 Task: Add Sliced Hot Pepper Jack Rbst Free to the cart.
Action: Mouse moved to (762, 265)
Screenshot: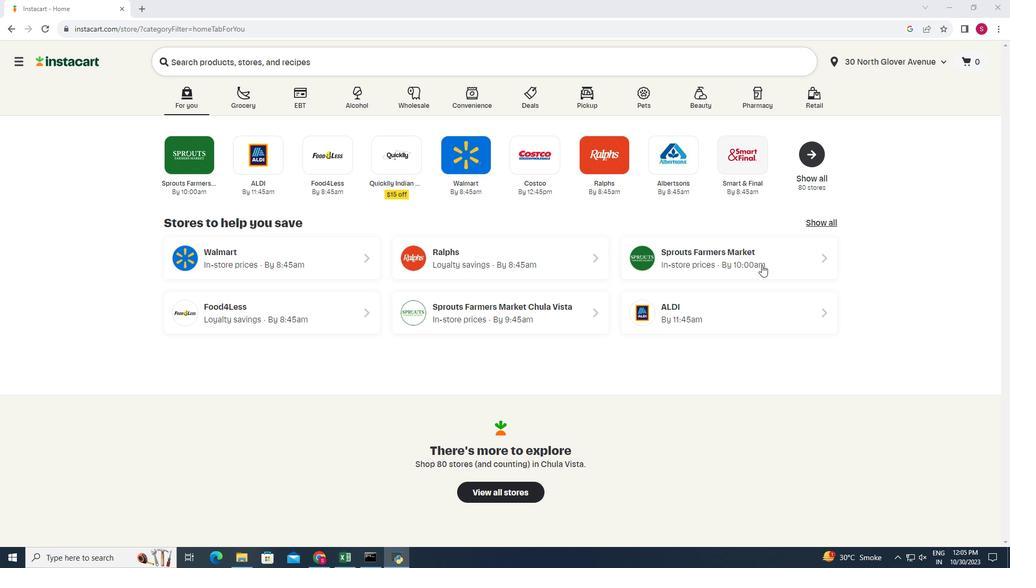 
Action: Mouse pressed left at (762, 265)
Screenshot: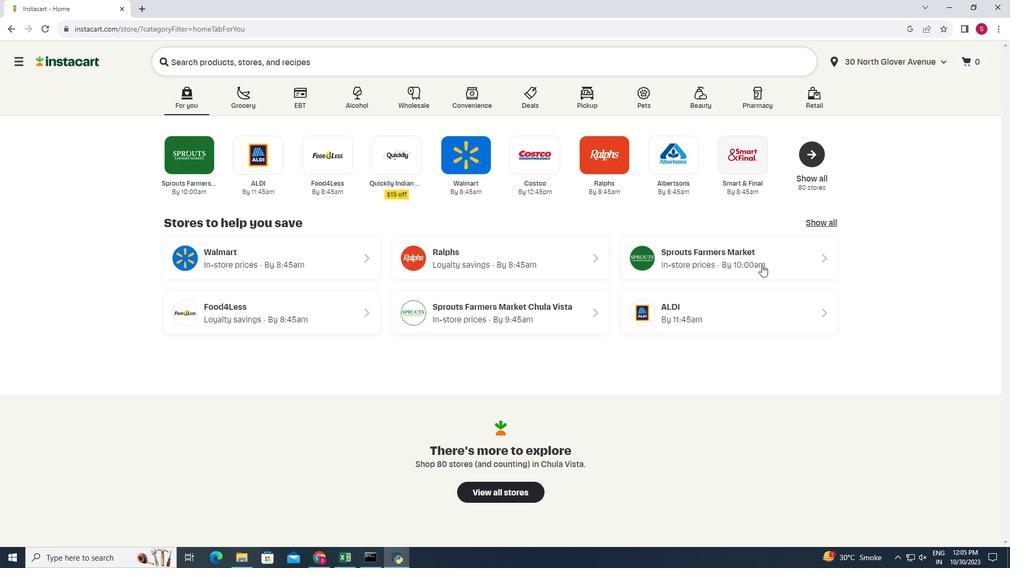 
Action: Mouse moved to (31, 463)
Screenshot: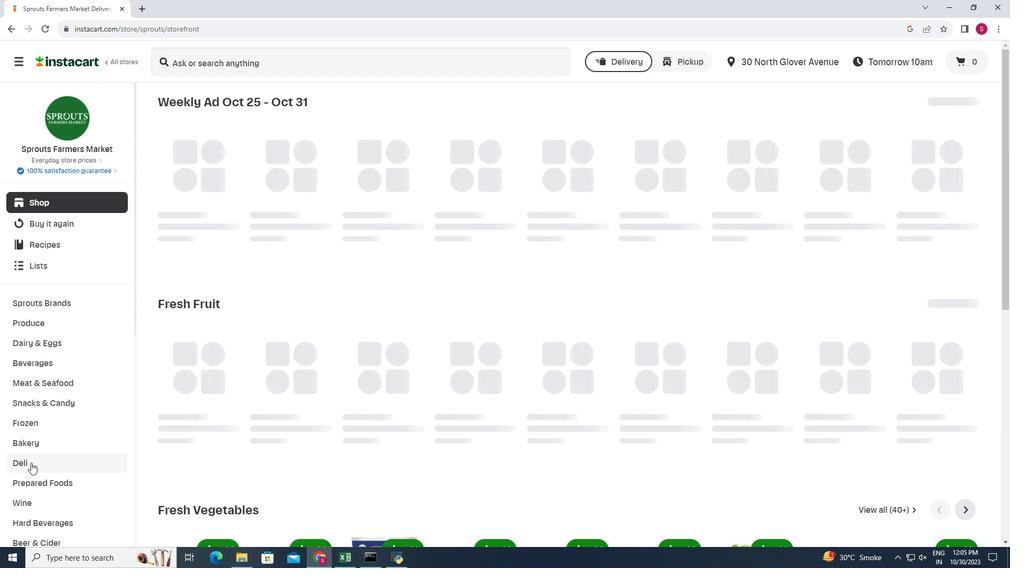 
Action: Mouse pressed left at (31, 463)
Screenshot: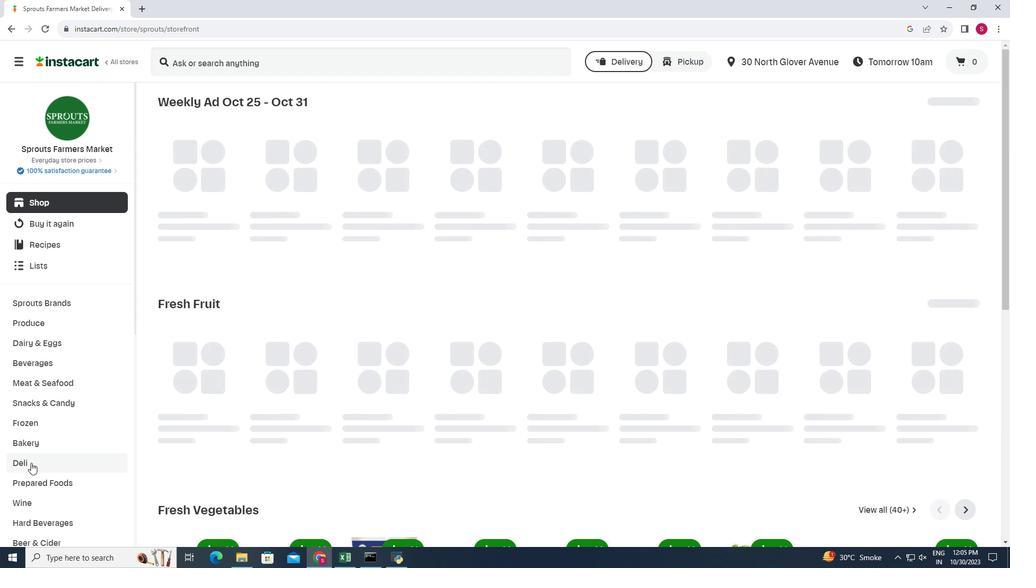 
Action: Mouse moved to (277, 132)
Screenshot: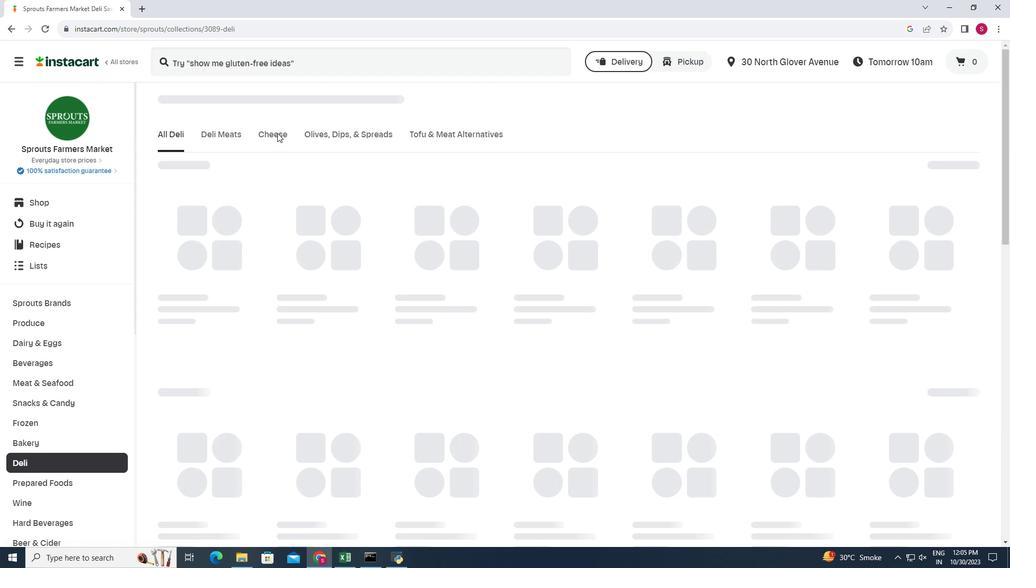 
Action: Mouse pressed left at (277, 132)
Screenshot: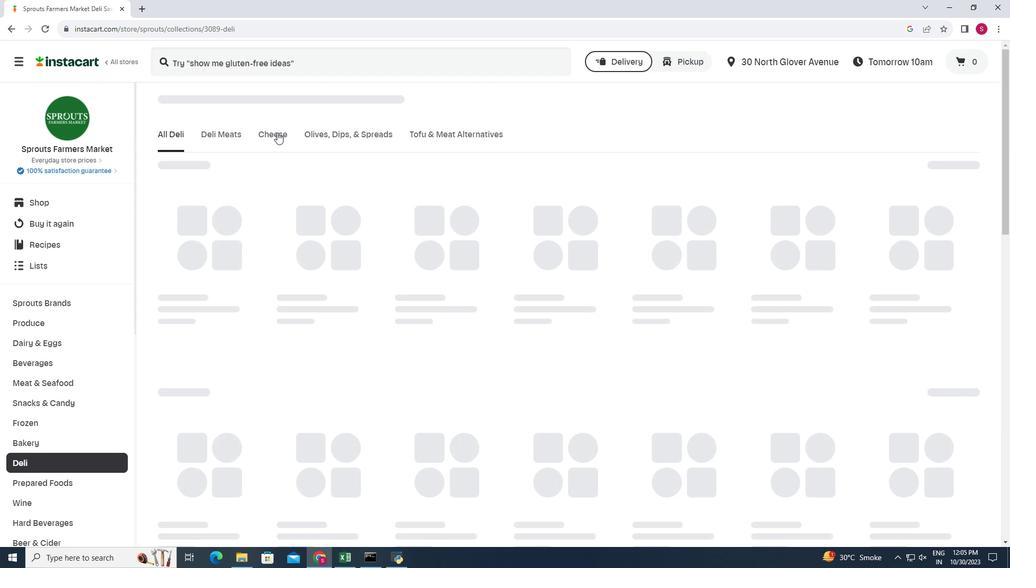 
Action: Mouse moved to (991, 172)
Screenshot: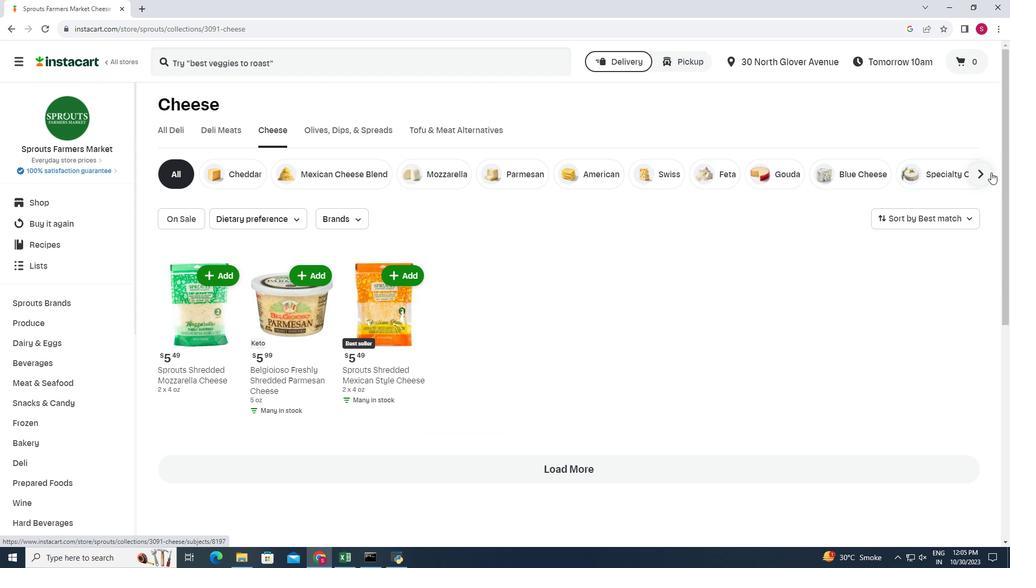 
Action: Mouse pressed left at (991, 172)
Screenshot: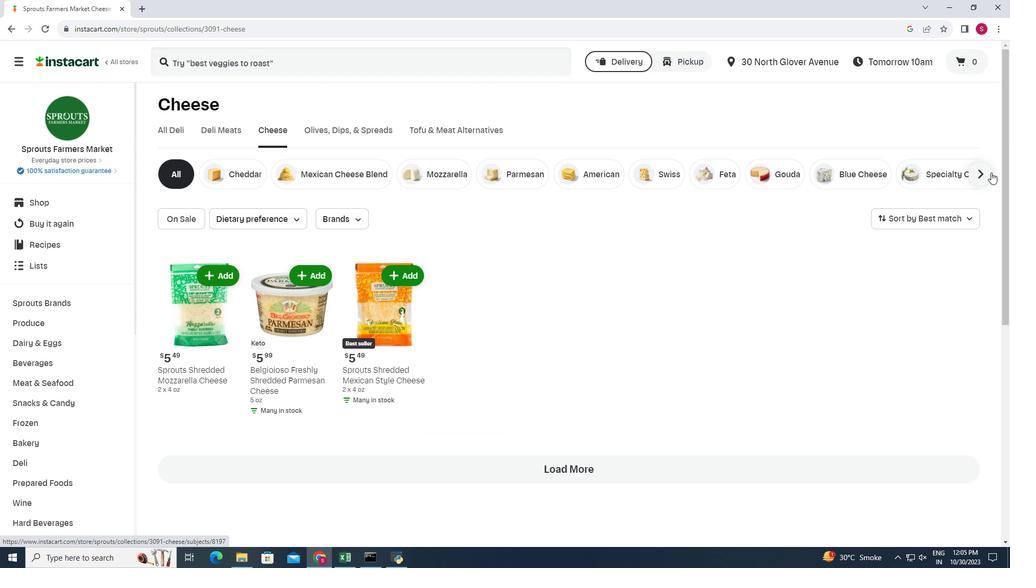 
Action: Mouse moved to (988, 172)
Screenshot: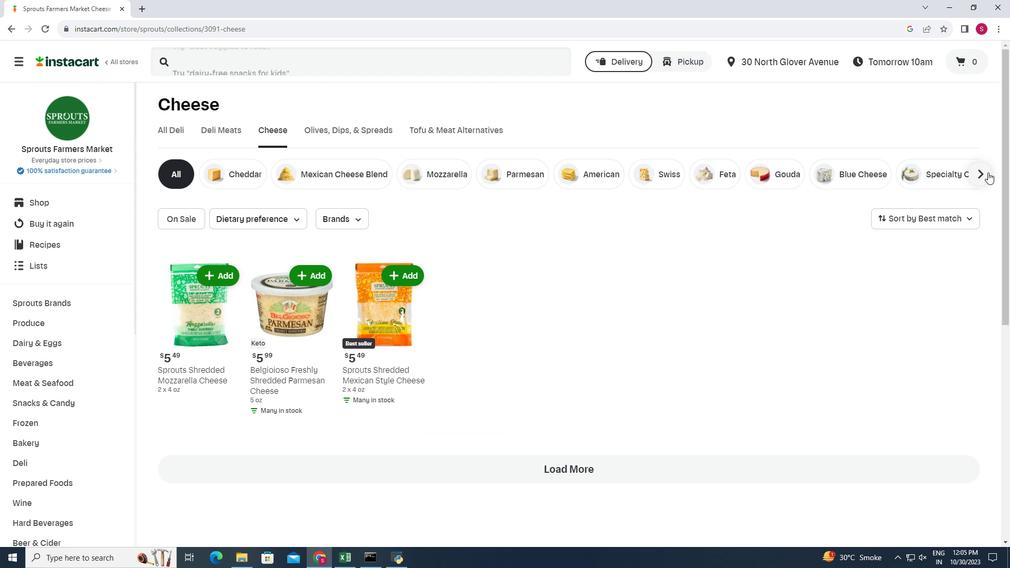 
Action: Mouse pressed left at (988, 172)
Screenshot: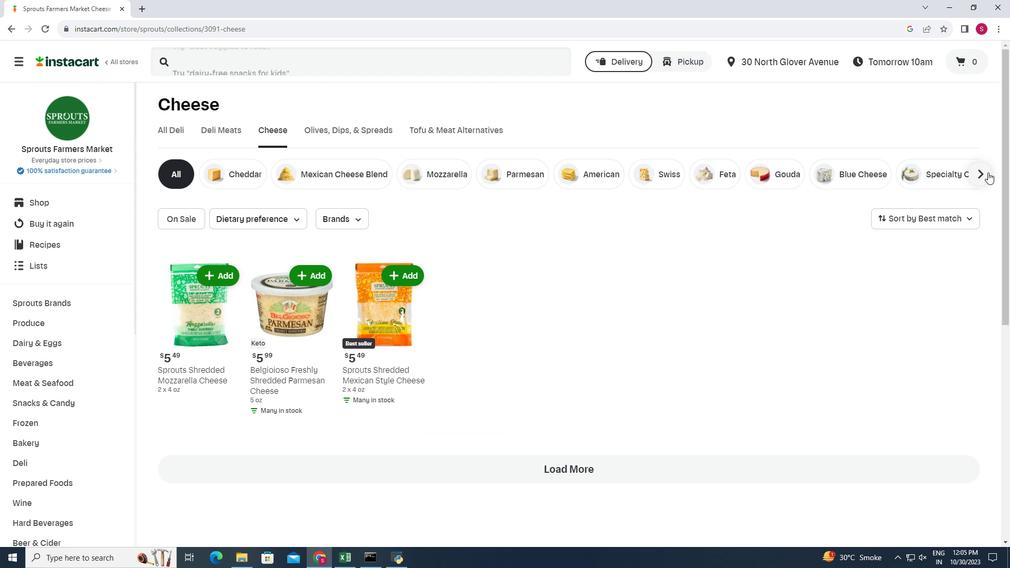 
Action: Mouse moved to (943, 176)
Screenshot: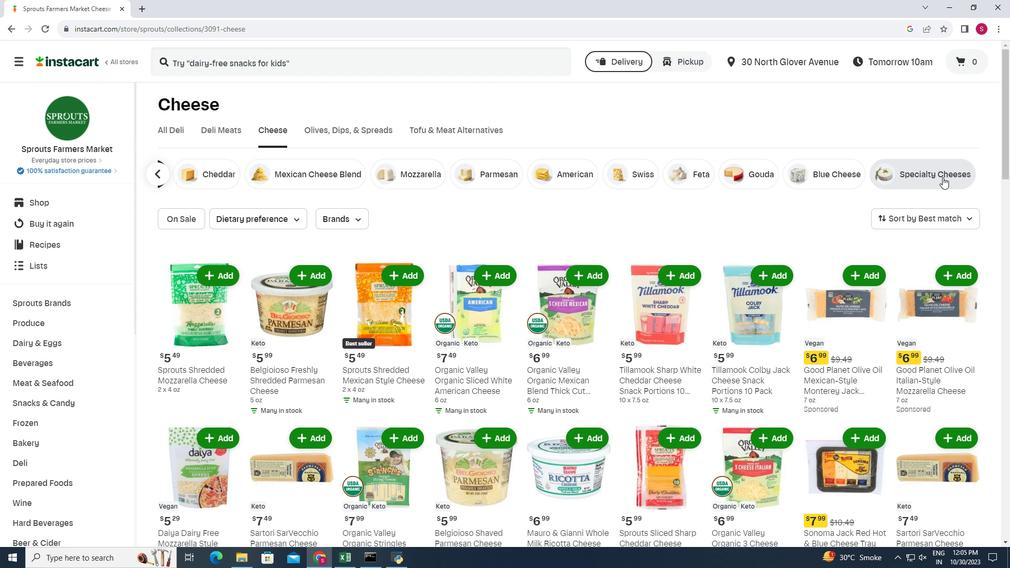 
Action: Mouse pressed left at (943, 176)
Screenshot: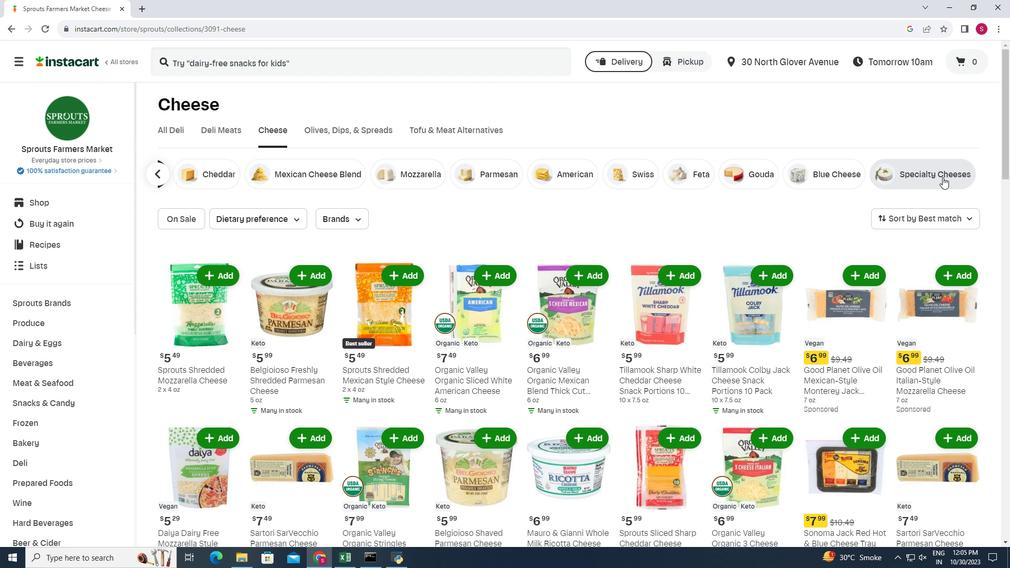 
Action: Mouse moved to (390, 227)
Screenshot: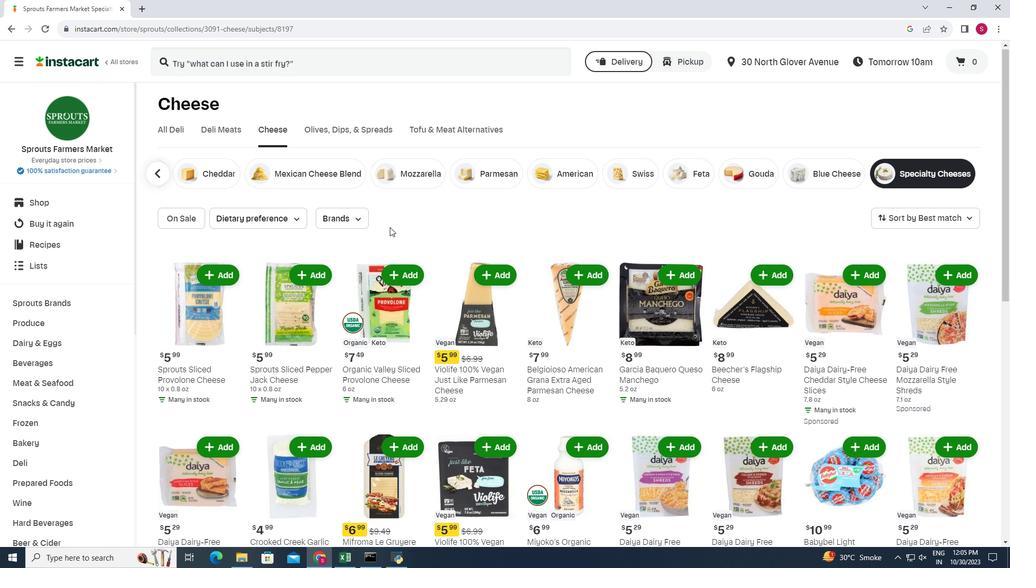 
Action: Mouse scrolled (390, 226) with delta (0, 0)
Screenshot: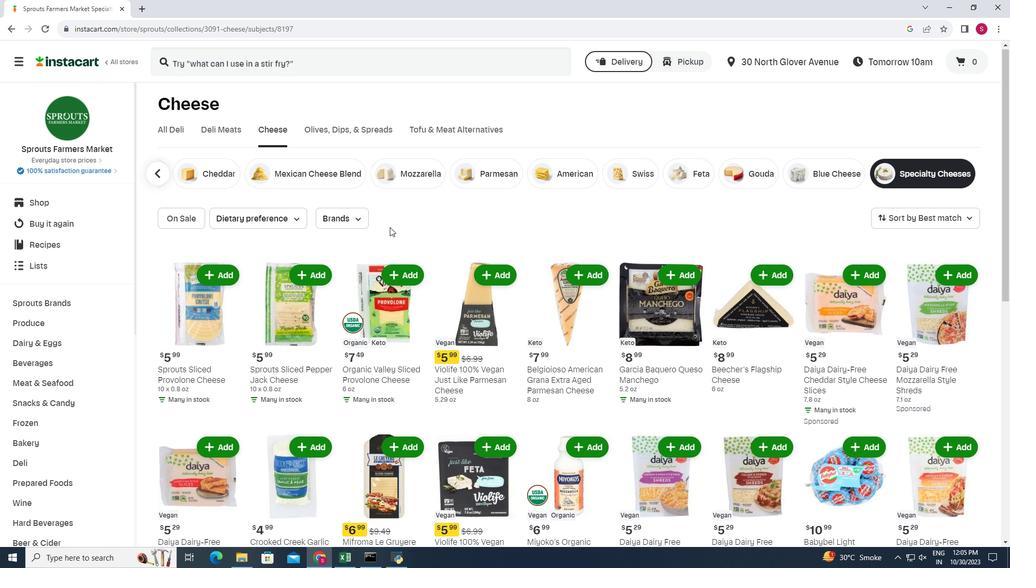 
Action: Mouse moved to (966, 315)
Screenshot: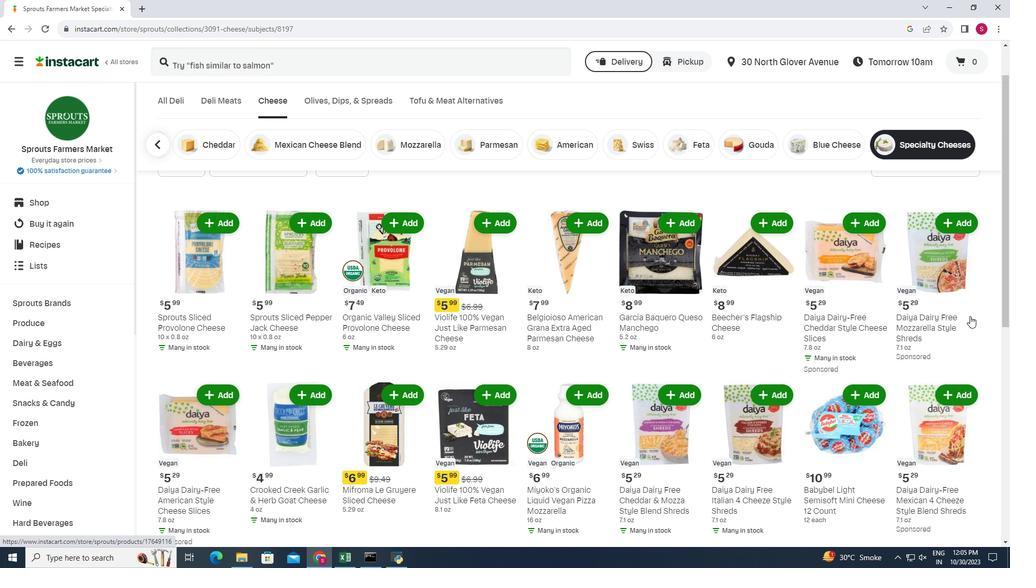 
Action: Mouse scrolled (966, 314) with delta (0, 0)
Screenshot: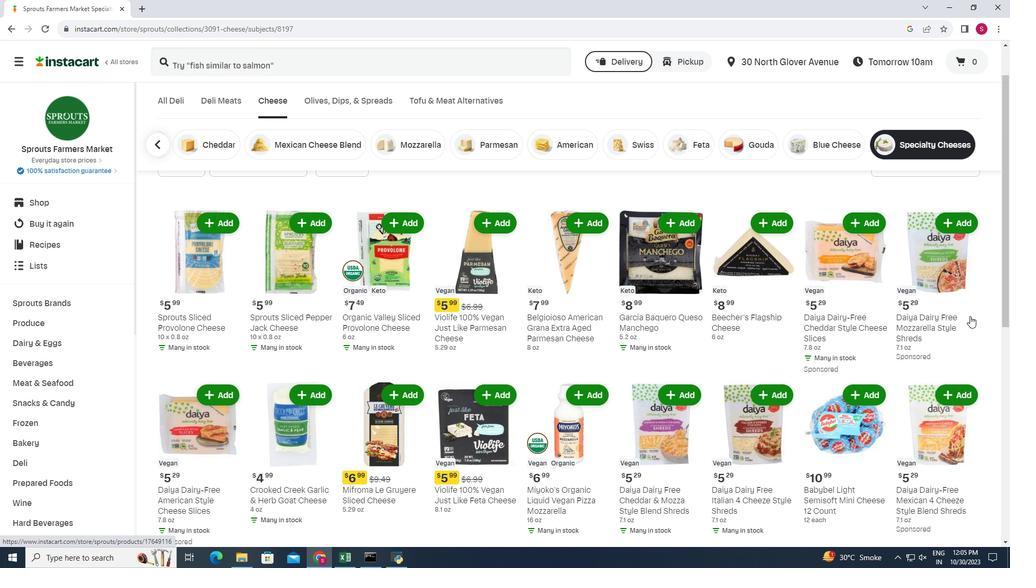 
Action: Mouse moved to (972, 316)
Screenshot: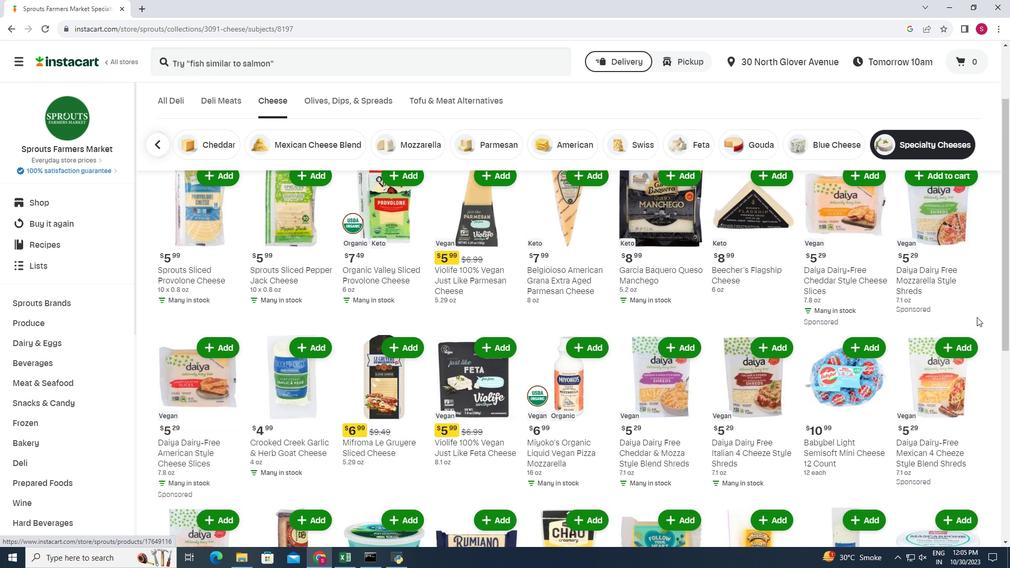 
Action: Mouse scrolled (972, 315) with delta (0, 0)
Screenshot: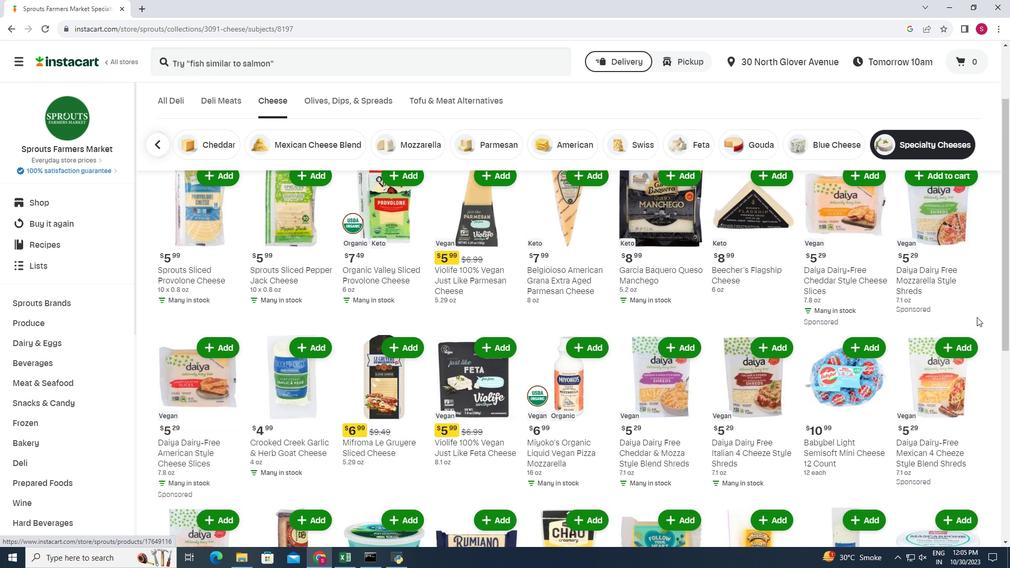
Action: Mouse moved to (977, 317)
Screenshot: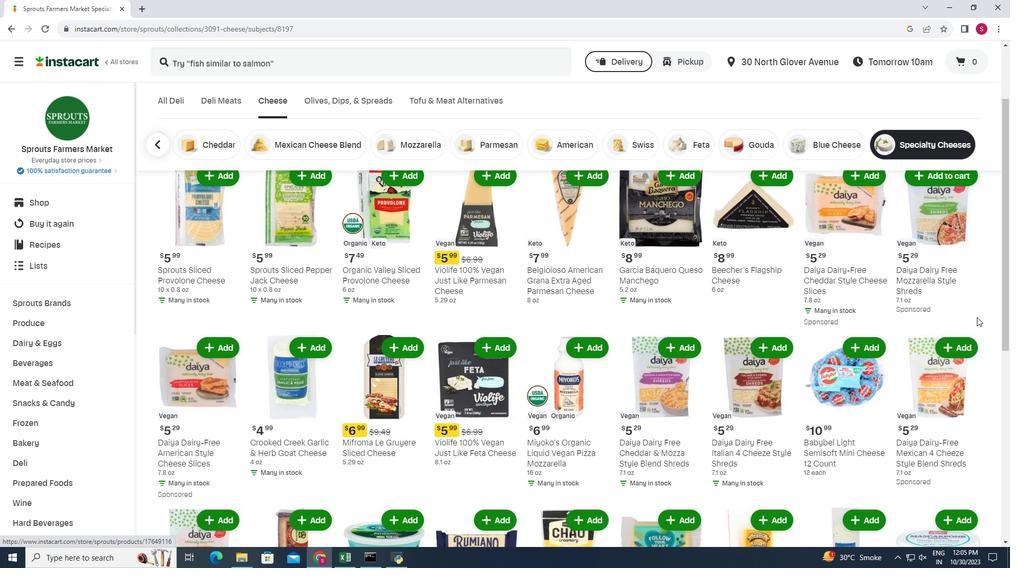 
Action: Mouse scrolled (977, 316) with delta (0, 0)
Screenshot: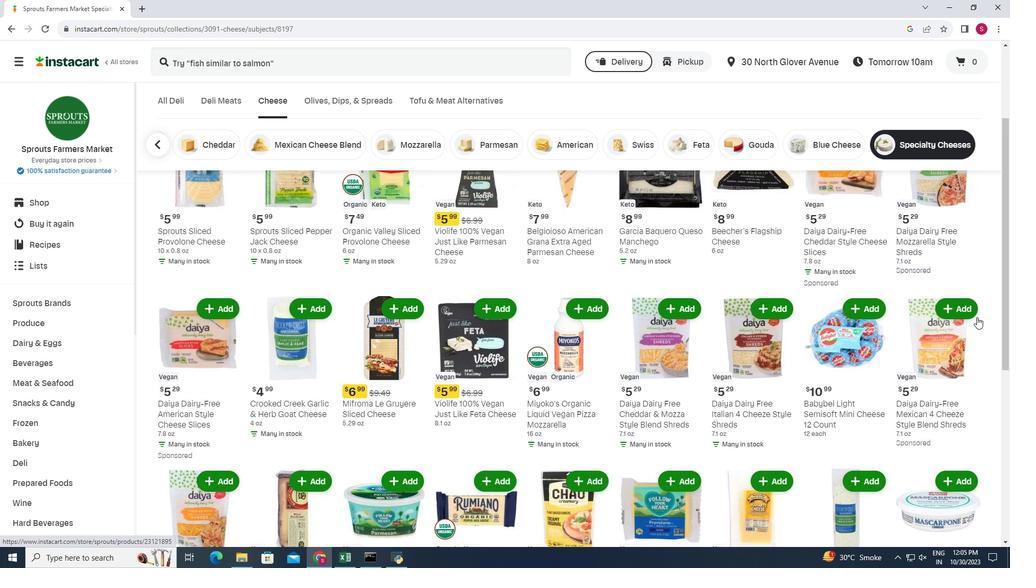 
Action: Mouse moved to (167, 332)
Screenshot: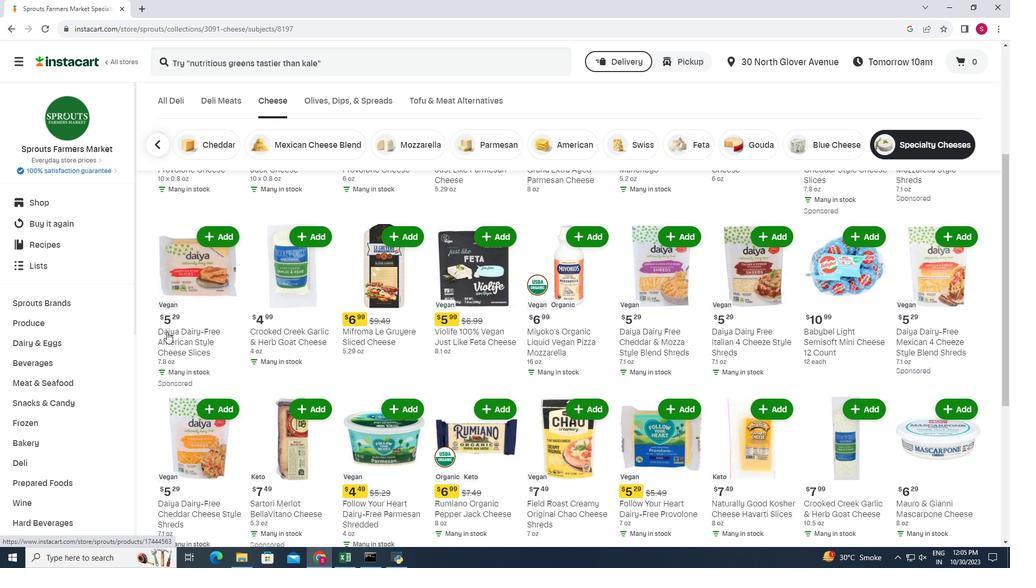 
Action: Mouse scrolled (167, 331) with delta (0, 0)
Screenshot: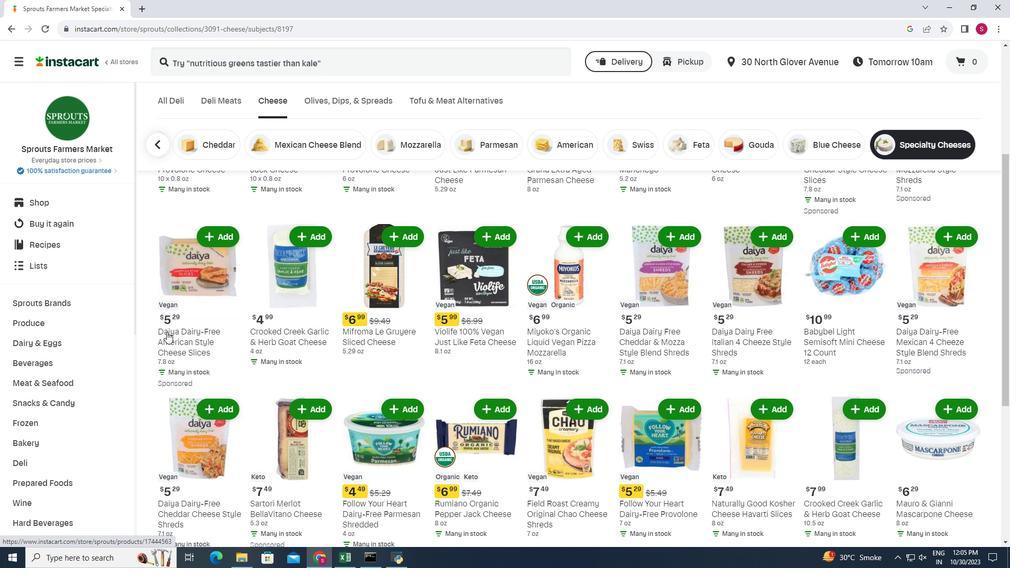 
Action: Mouse moved to (166, 332)
Screenshot: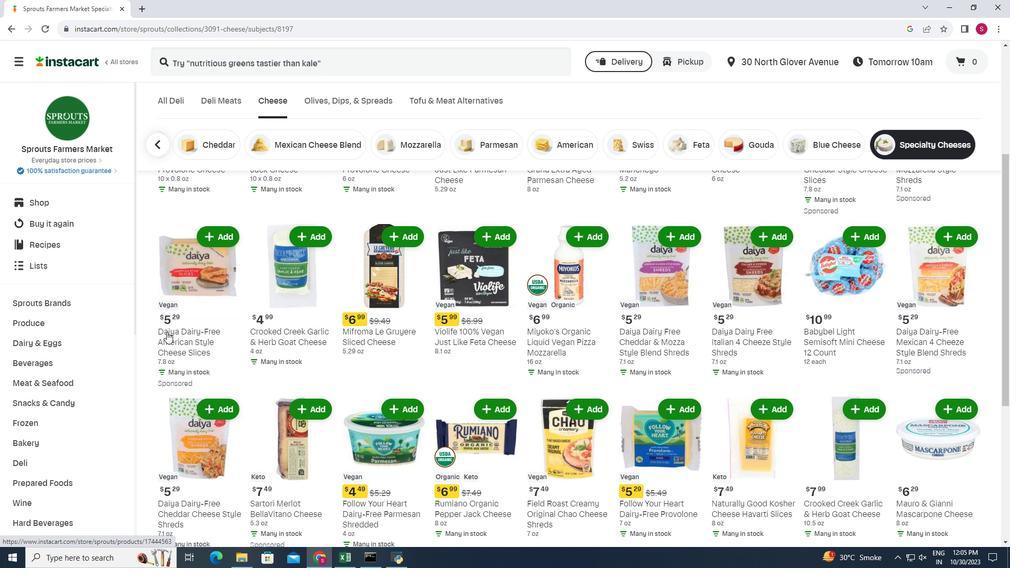 
Action: Mouse scrolled (166, 331) with delta (0, 0)
Screenshot: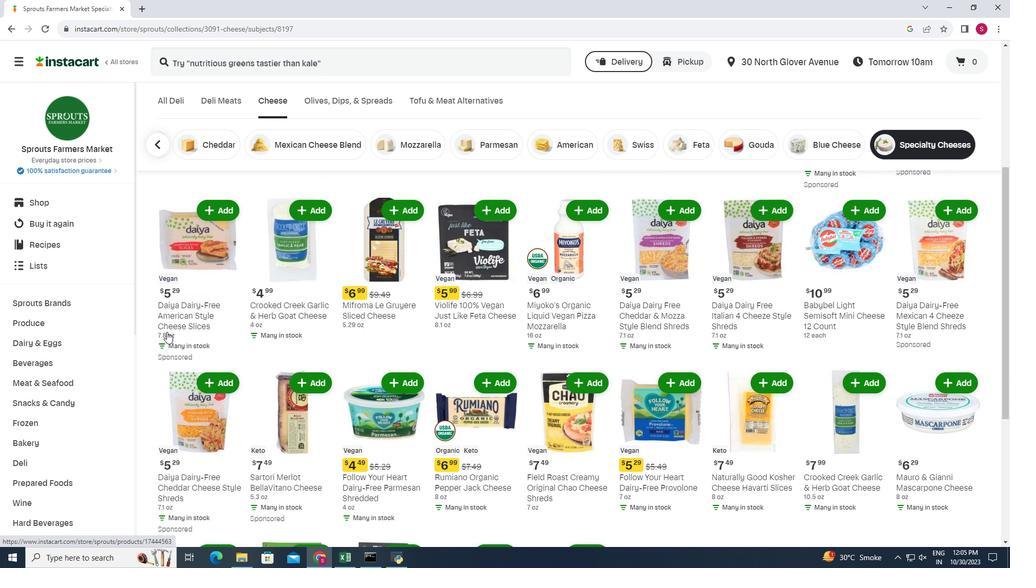 
Action: Mouse moved to (980, 382)
Screenshot: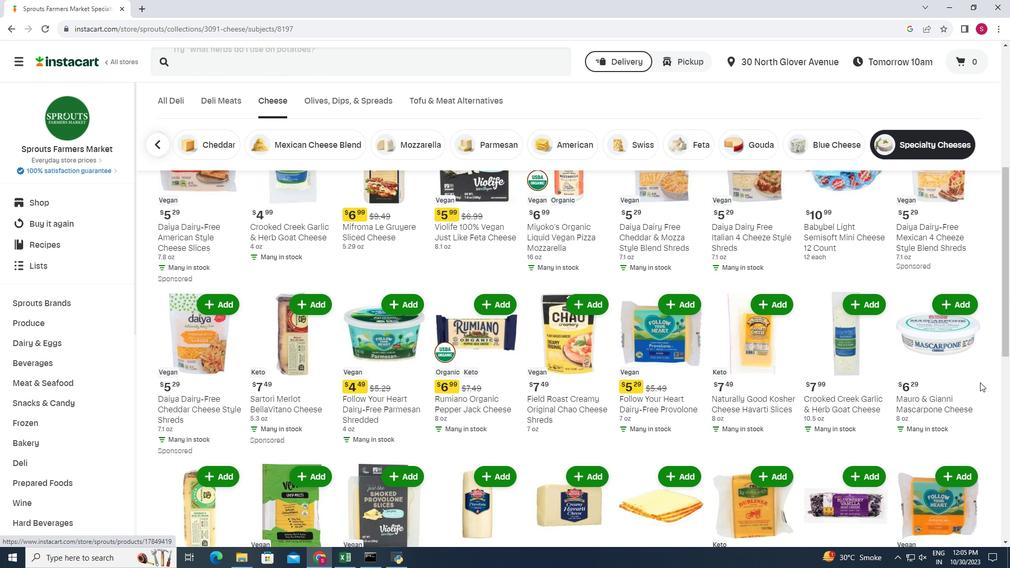 
Action: Mouse scrolled (980, 382) with delta (0, 0)
Screenshot: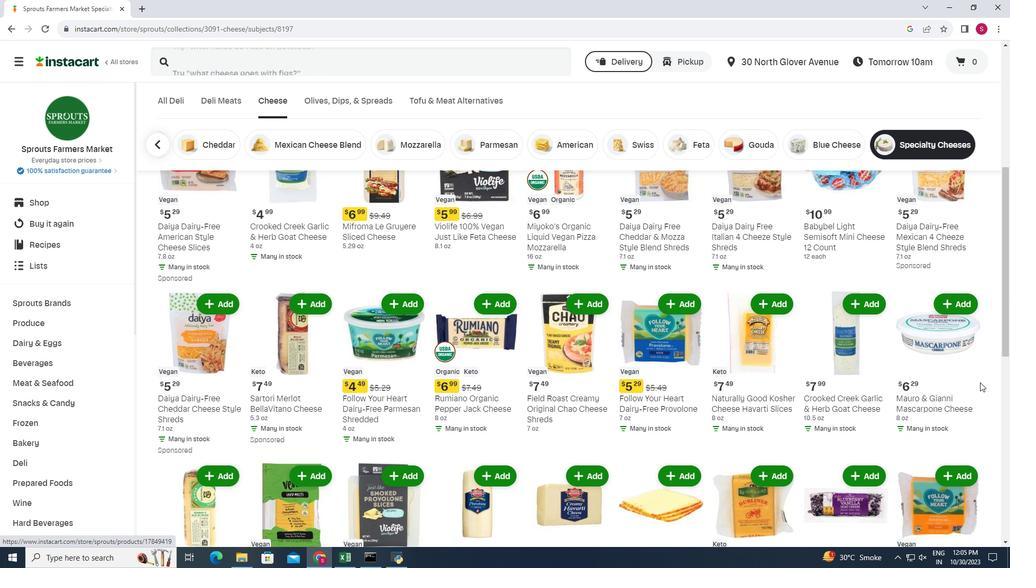 
Action: Mouse scrolled (980, 382) with delta (0, 0)
Screenshot: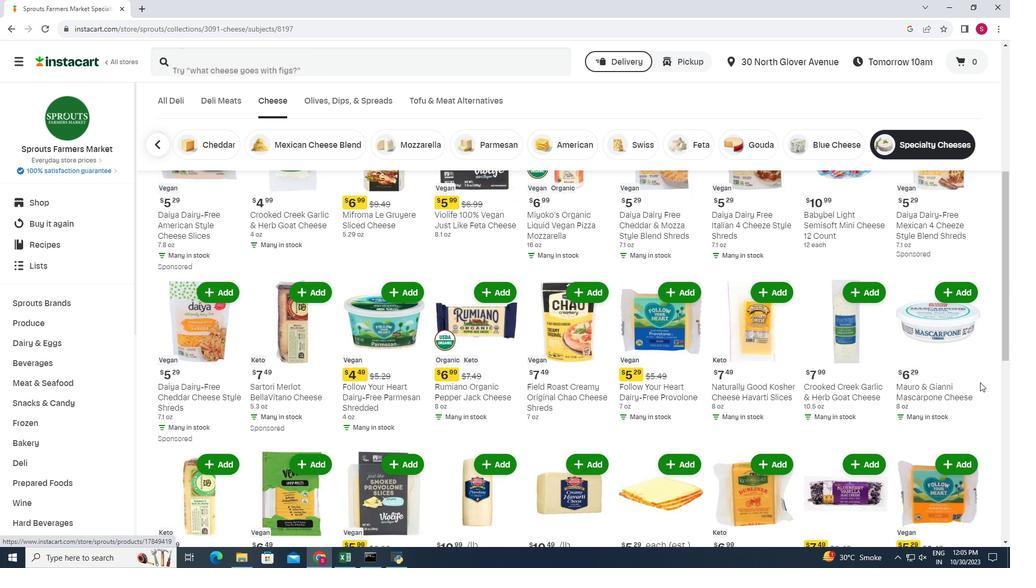 
Action: Mouse scrolled (980, 382) with delta (0, 0)
Screenshot: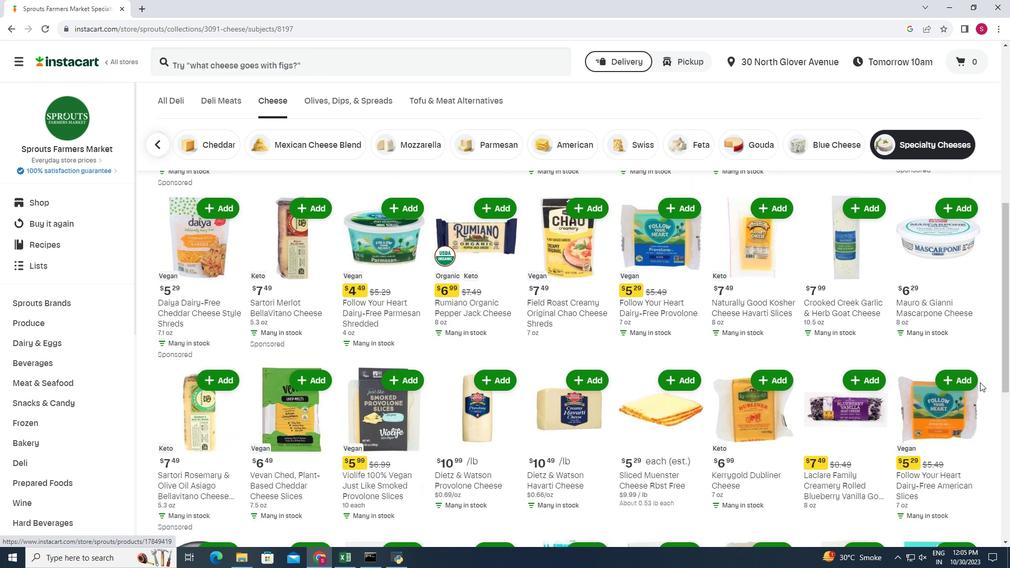 
Action: Mouse moved to (138, 404)
Screenshot: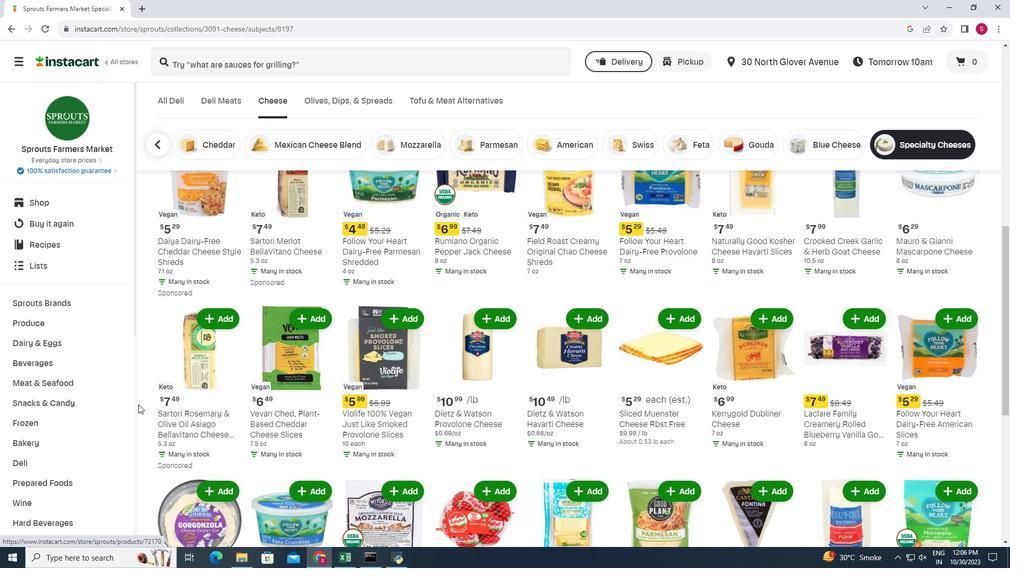 
Action: Mouse scrolled (138, 404) with delta (0, 0)
Screenshot: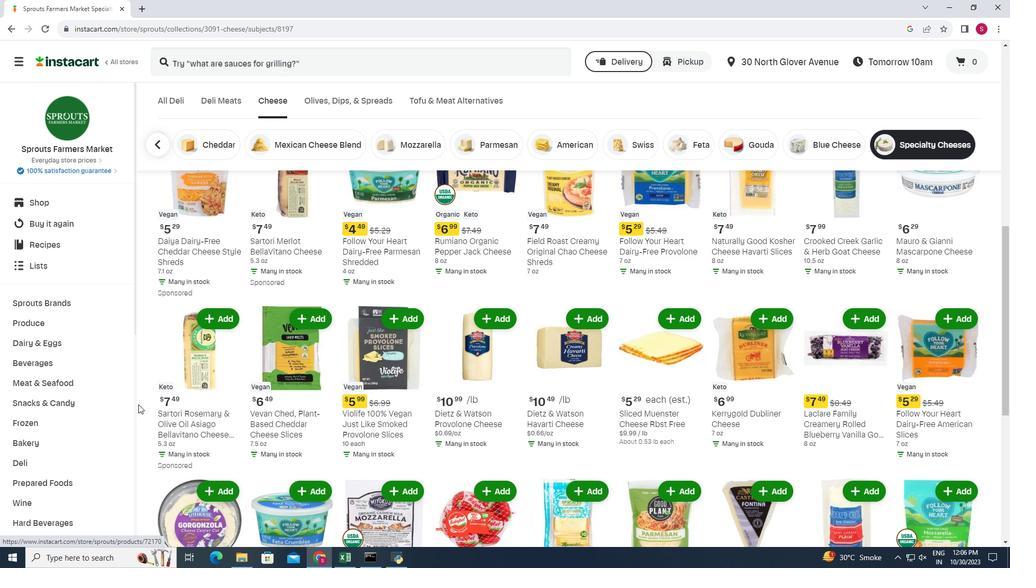 
Action: Mouse scrolled (138, 404) with delta (0, 0)
Screenshot: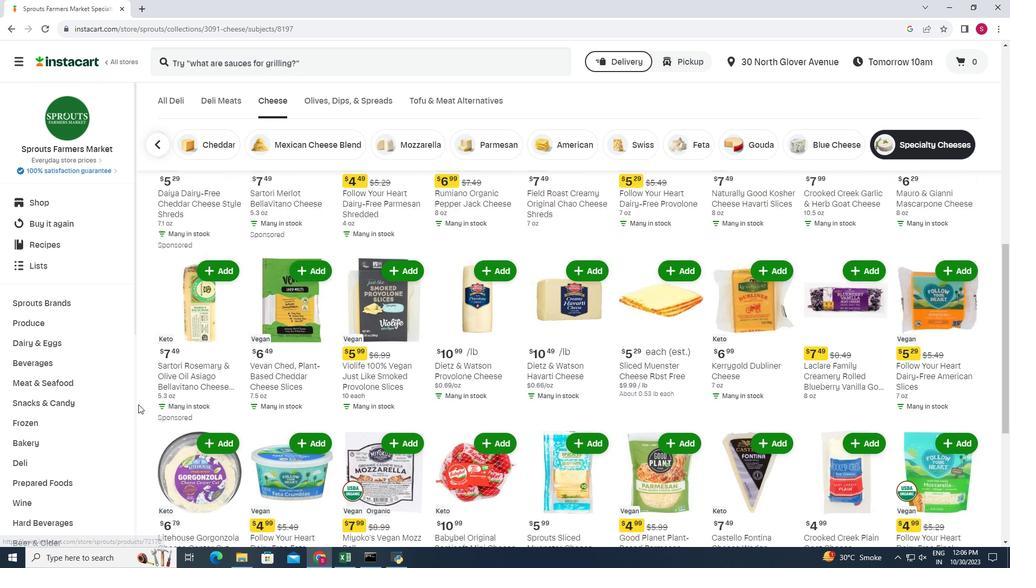 
Action: Mouse scrolled (138, 404) with delta (0, 0)
Screenshot: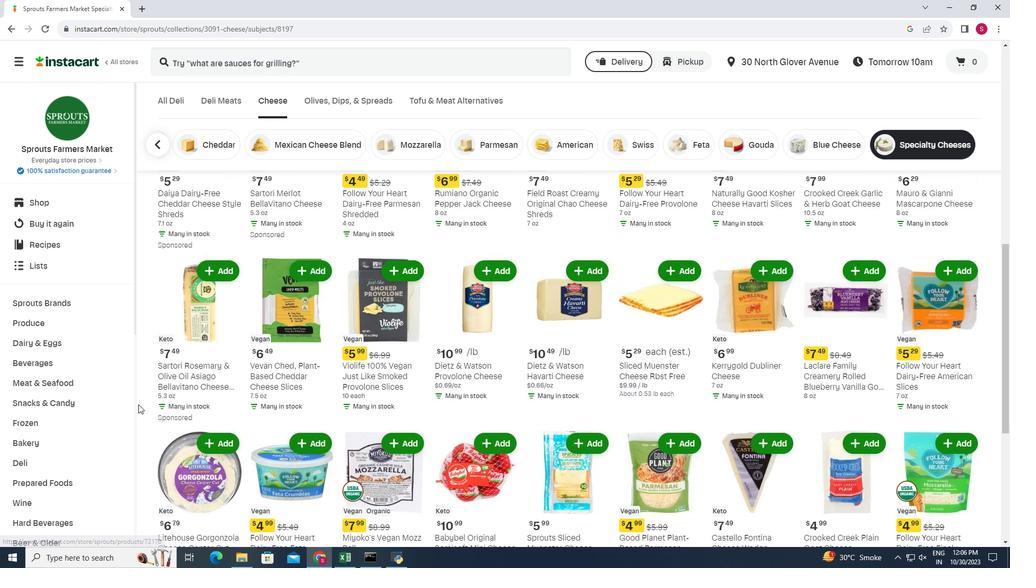 
Action: Mouse moved to (988, 433)
Screenshot: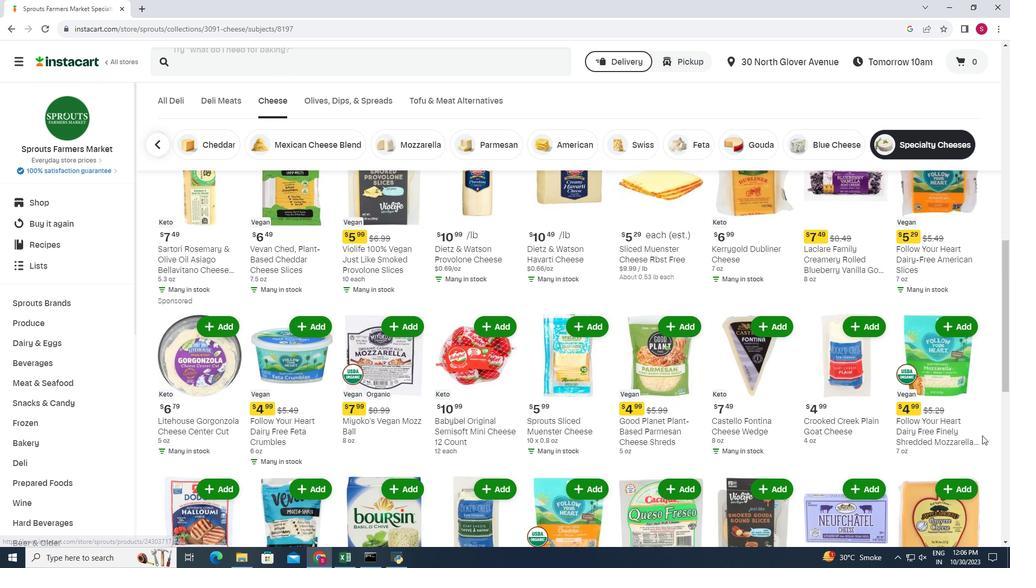 
Action: Mouse scrolled (988, 432) with delta (0, 0)
Screenshot: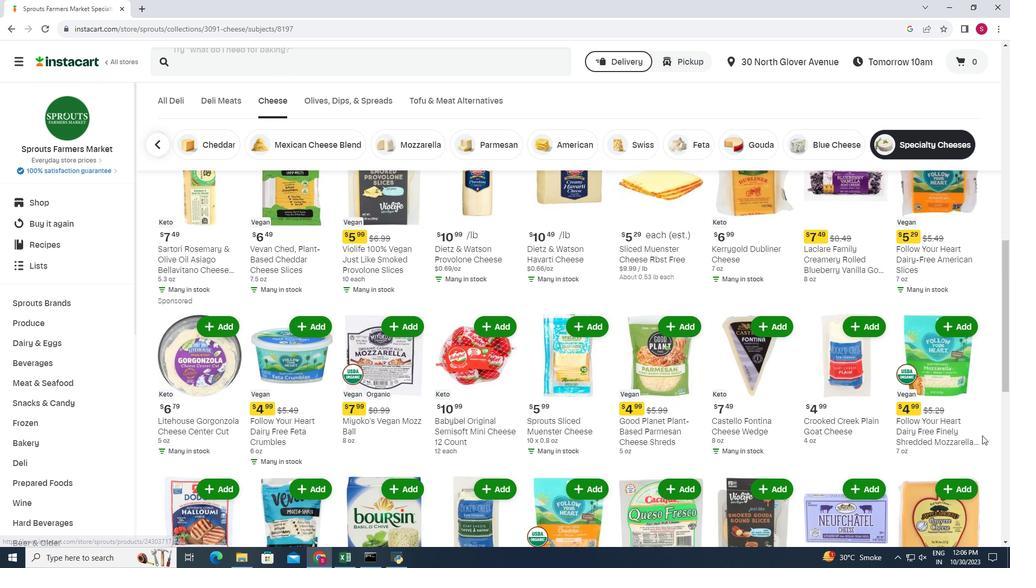 
Action: Mouse moved to (982, 436)
Screenshot: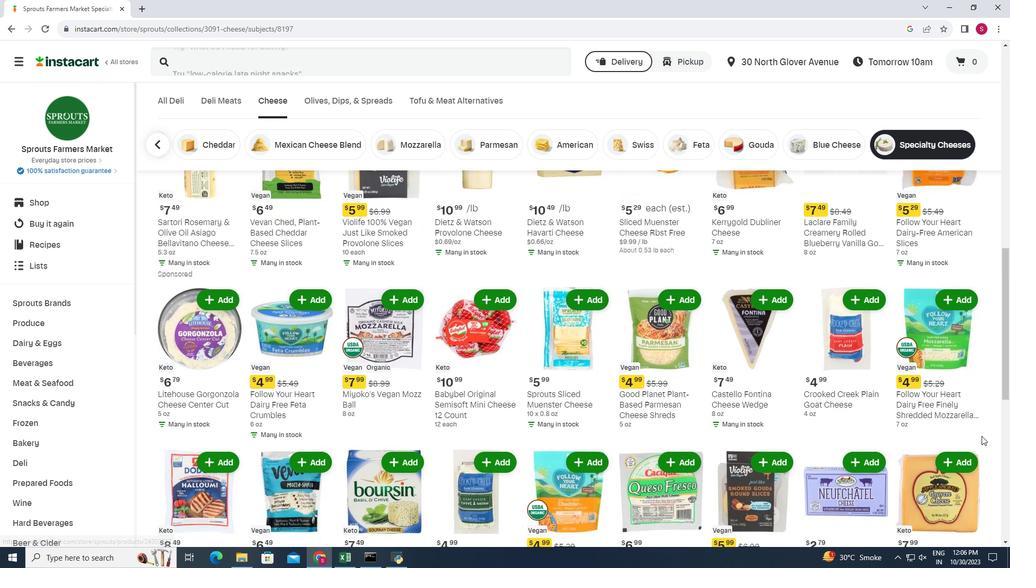 
Action: Mouse scrolled (982, 435) with delta (0, 0)
Screenshot: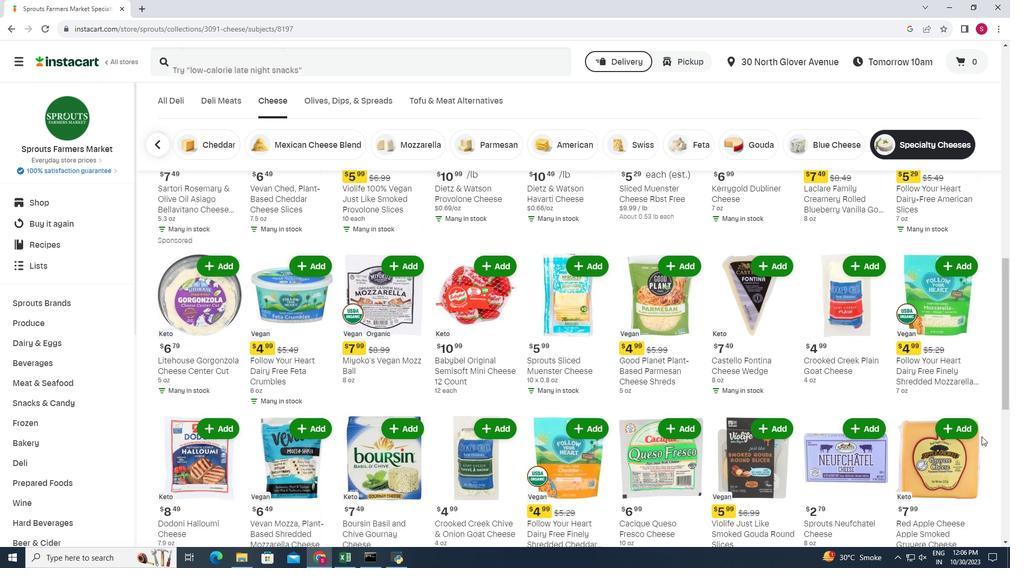 
Action: Mouse moved to (982, 436)
Screenshot: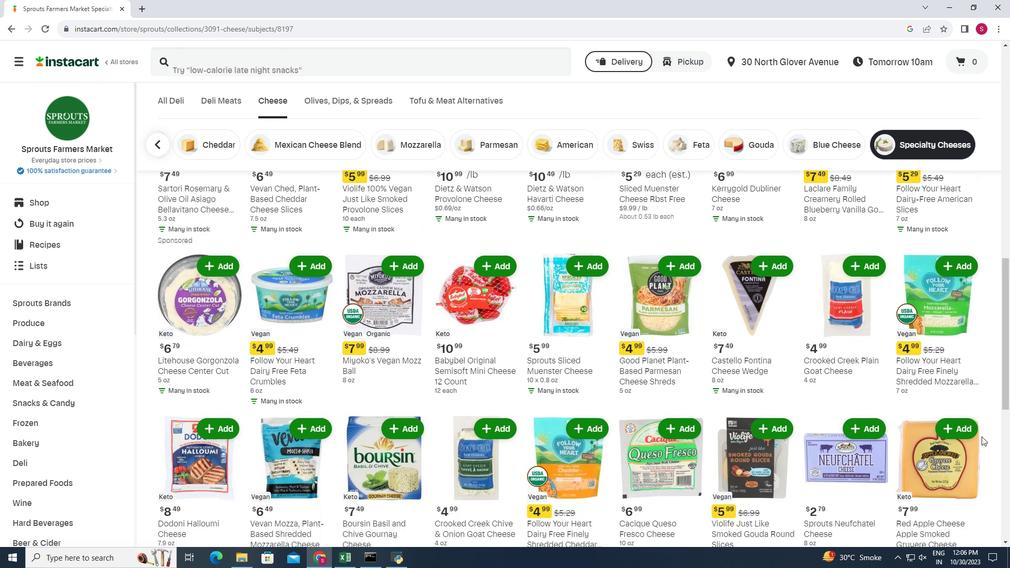 
Action: Mouse scrolled (982, 436) with delta (0, 0)
Screenshot: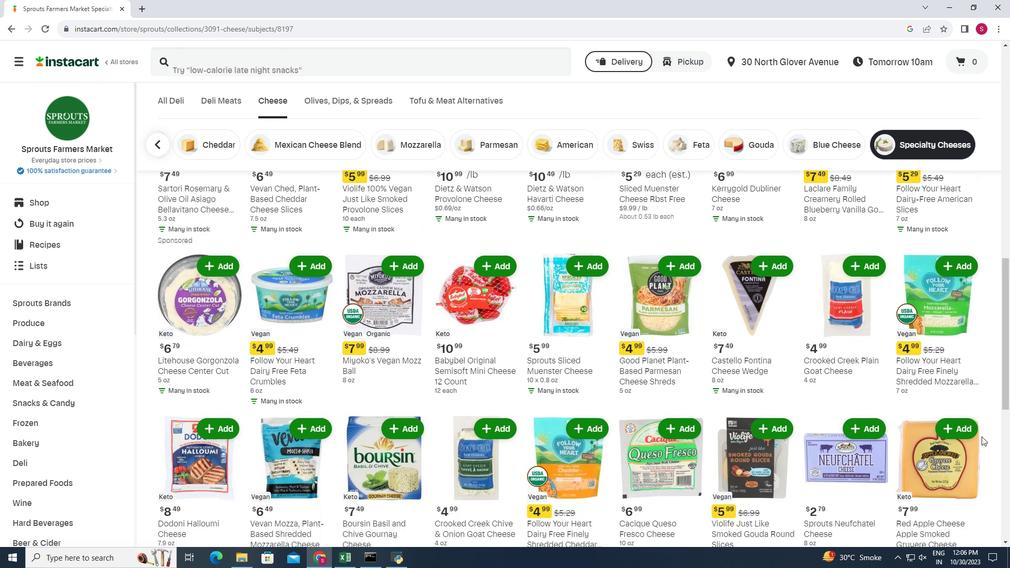 
Action: Mouse moved to (155, 404)
Screenshot: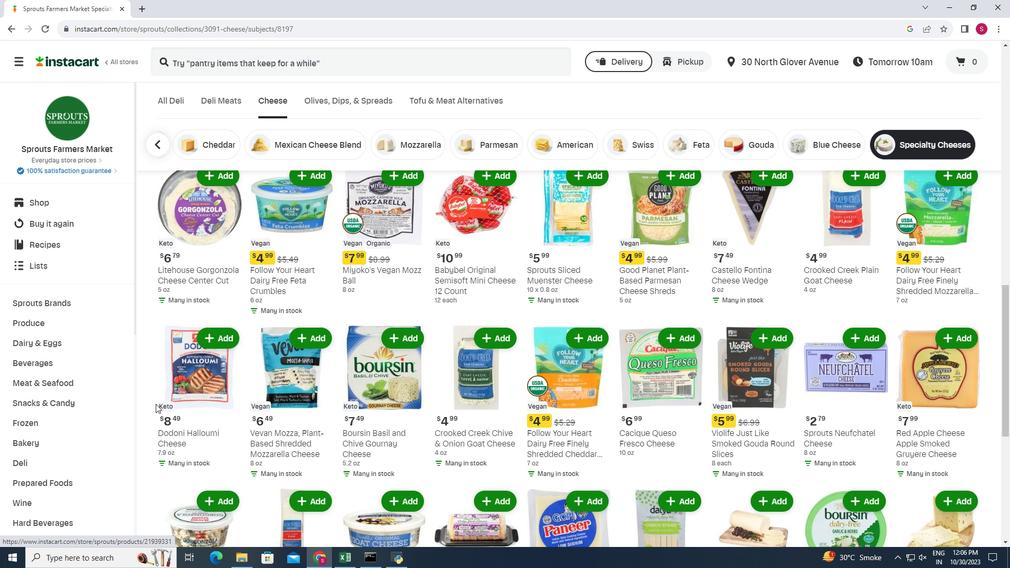 
Action: Mouse scrolled (155, 403) with delta (0, 0)
Screenshot: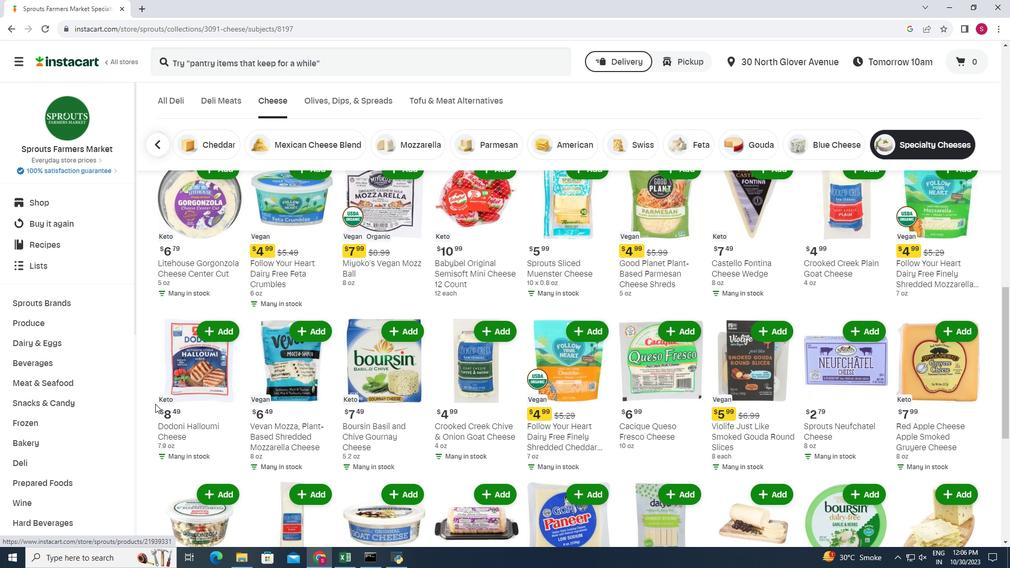 
Action: Mouse moved to (155, 404)
Screenshot: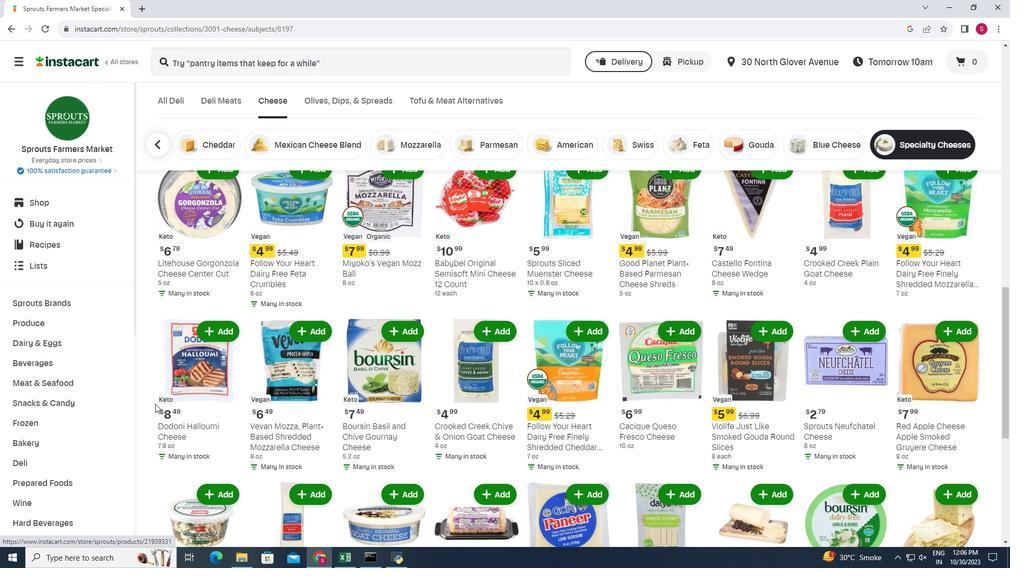 
Action: Mouse scrolled (155, 403) with delta (0, 0)
Screenshot: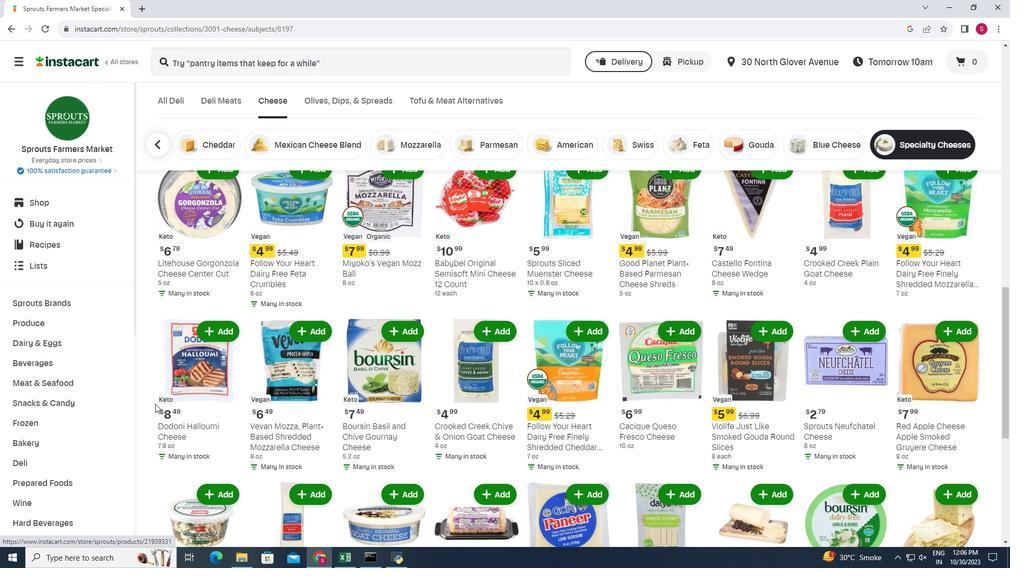 
Action: Mouse scrolled (155, 403) with delta (0, 0)
Screenshot: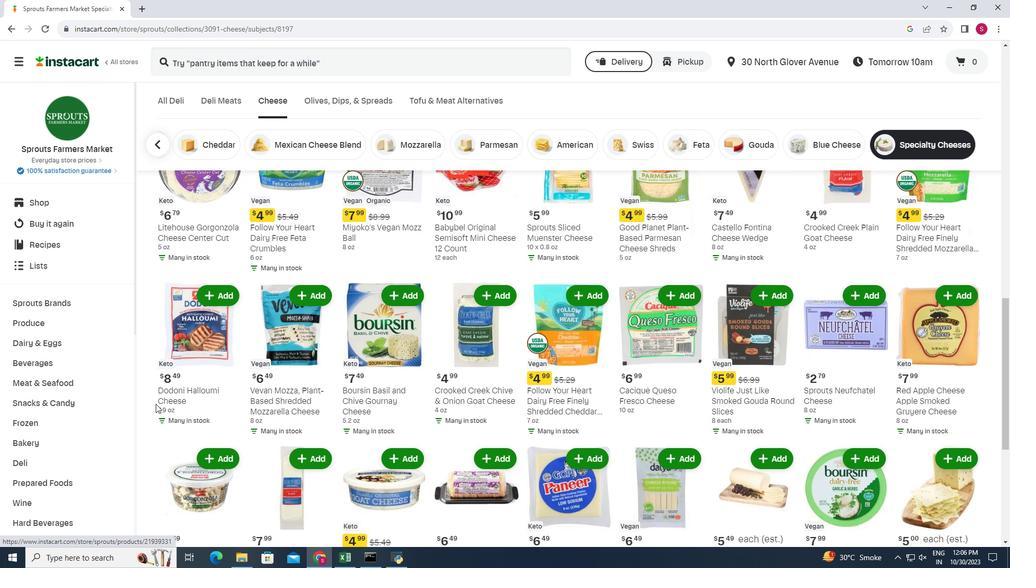
Action: Mouse moved to (971, 432)
Screenshot: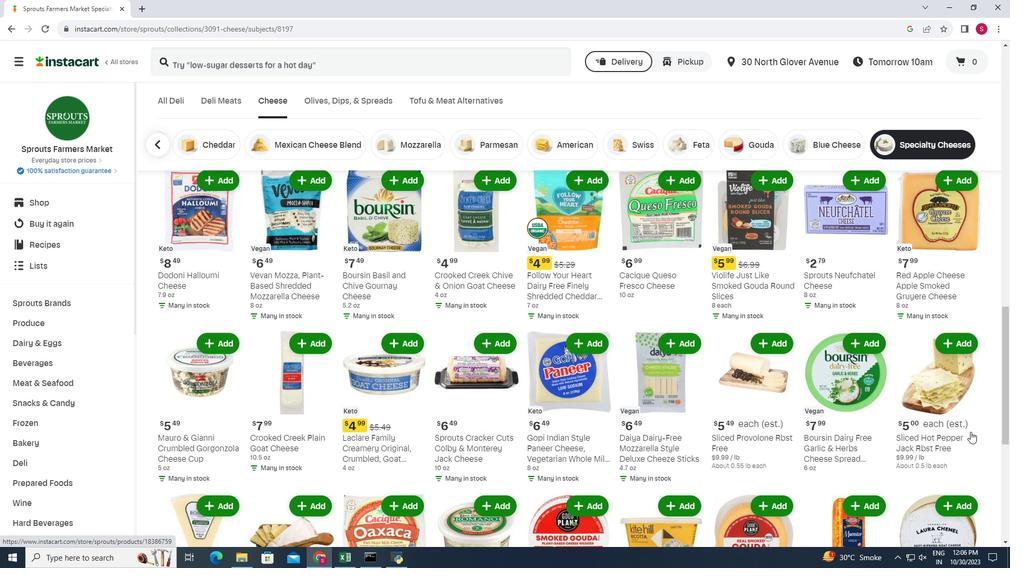 
Action: Mouse scrolled (971, 431) with delta (0, 0)
Screenshot: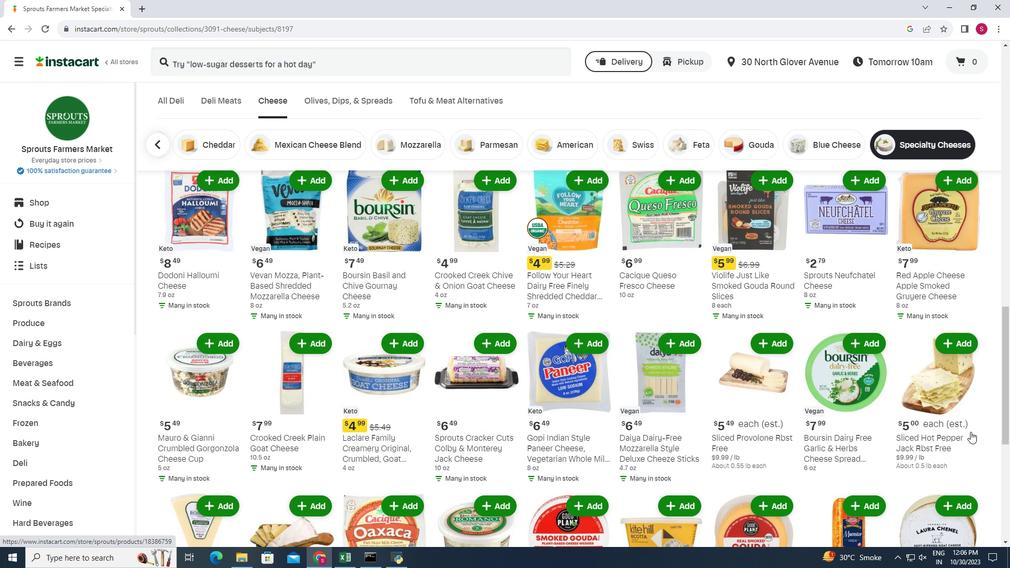 
Action: Mouse scrolled (971, 431) with delta (0, 0)
Screenshot: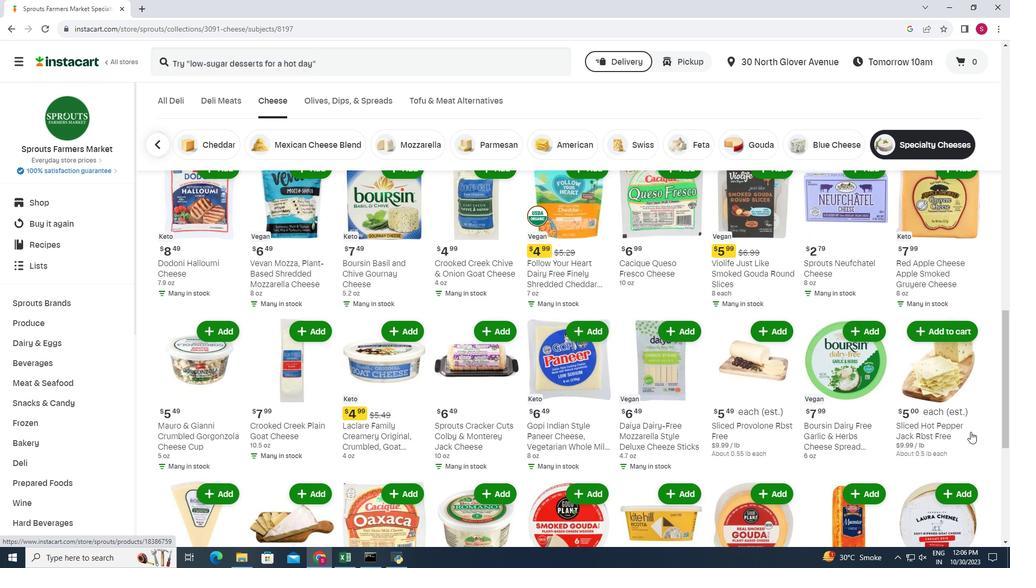 
Action: Mouse moved to (953, 235)
Screenshot: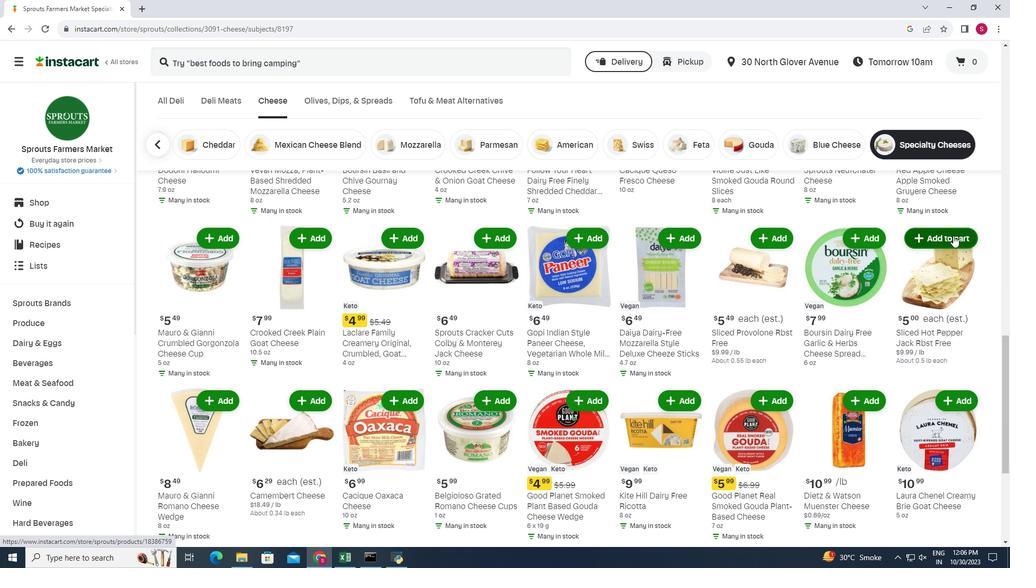 
Action: Mouse pressed left at (953, 235)
Screenshot: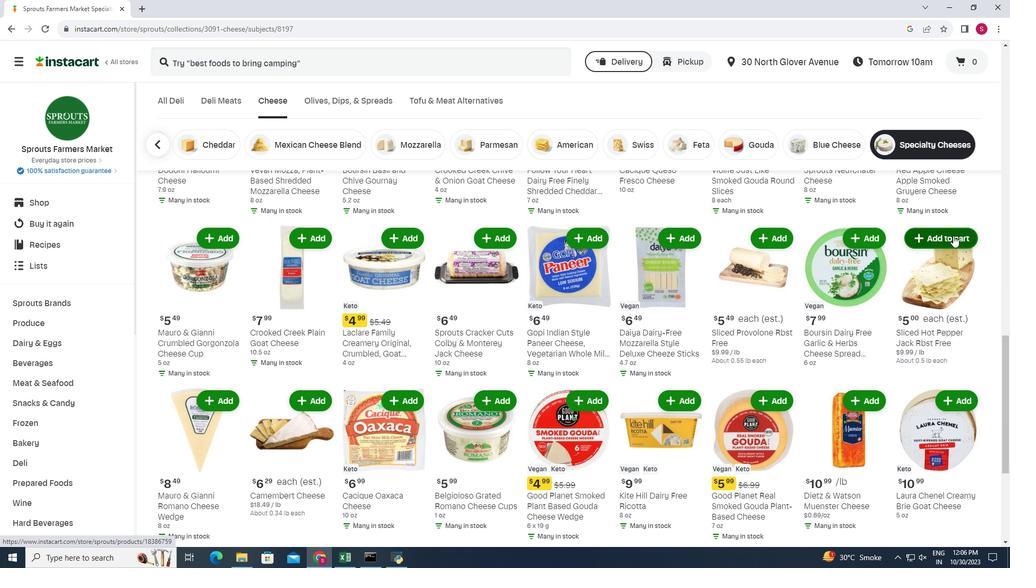 
Action: Mouse moved to (987, 215)
Screenshot: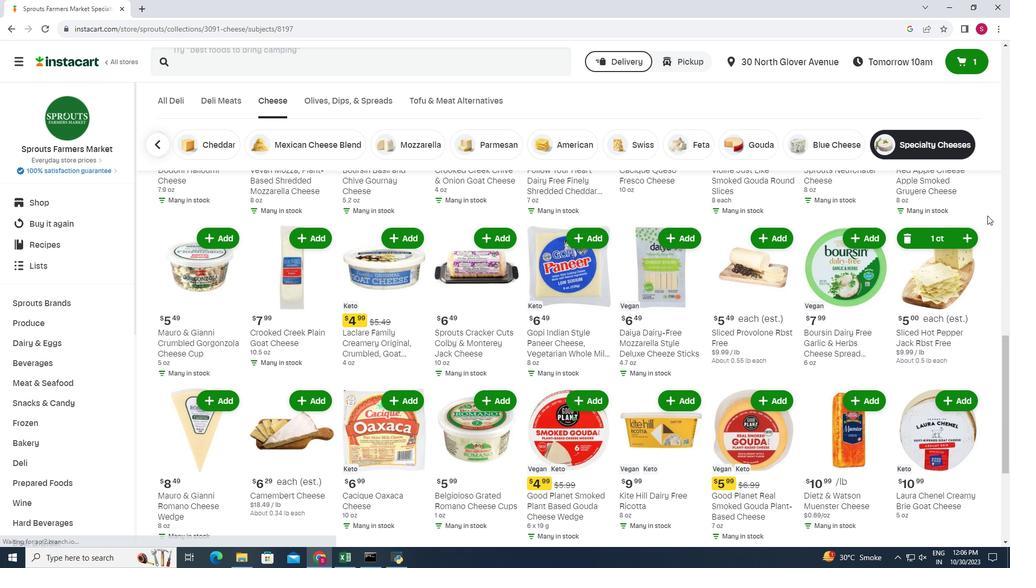 
